 Task: Send an email with the signature Cody Rivera with the subject 'Request for a product demo' and the message 'I would like to arrange a call to discuss this further.' from softage.1@softage.net to softage.6@softage.net with an attached document Training_materials.docx and move the email from Sent Items to the folder Training
Action: Key pressed n
Screenshot: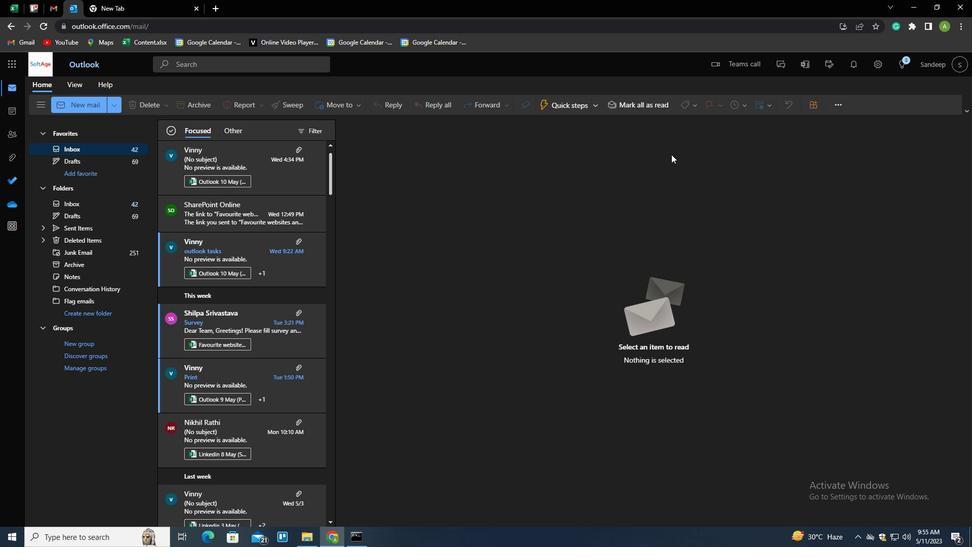
Action: Mouse moved to (686, 104)
Screenshot: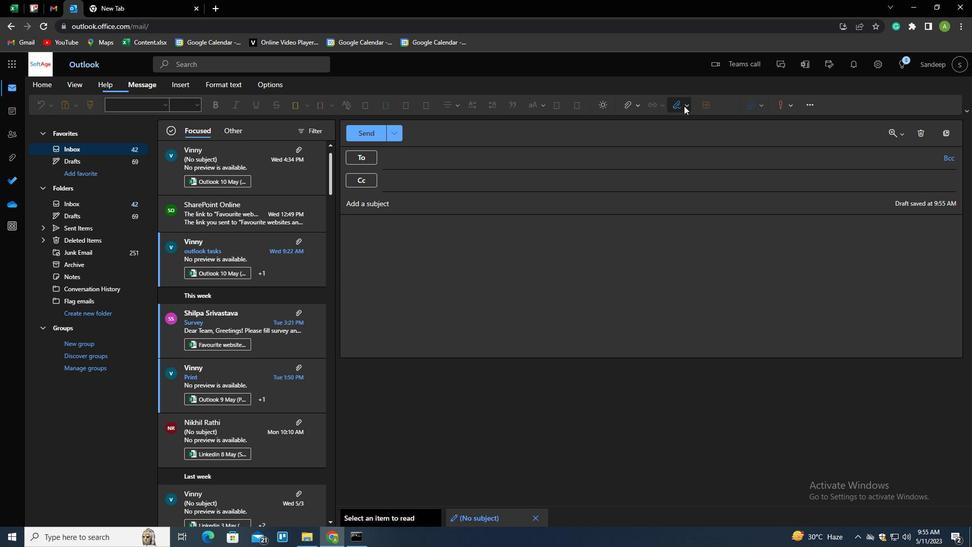 
Action: Mouse pressed left at (686, 104)
Screenshot: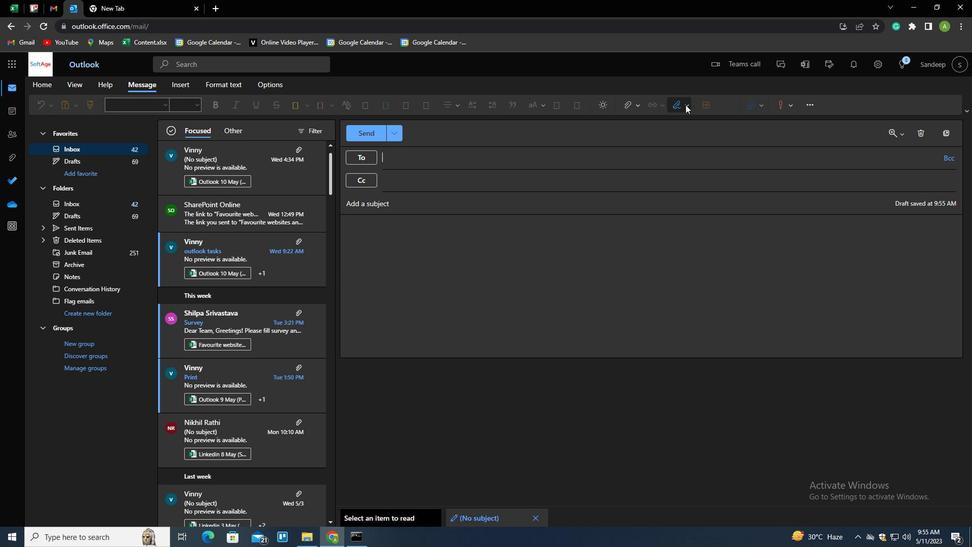 
Action: Mouse moved to (674, 142)
Screenshot: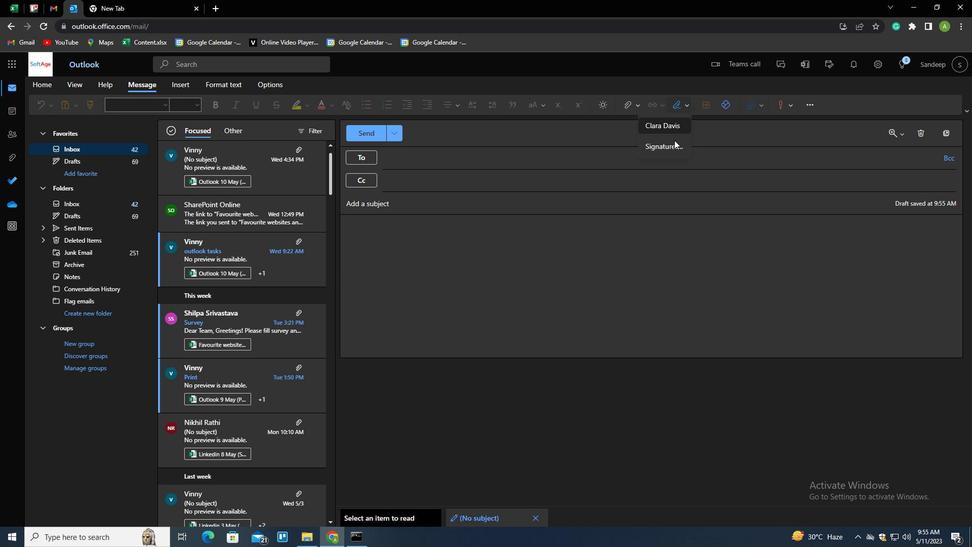 
Action: Mouse pressed left at (674, 142)
Screenshot: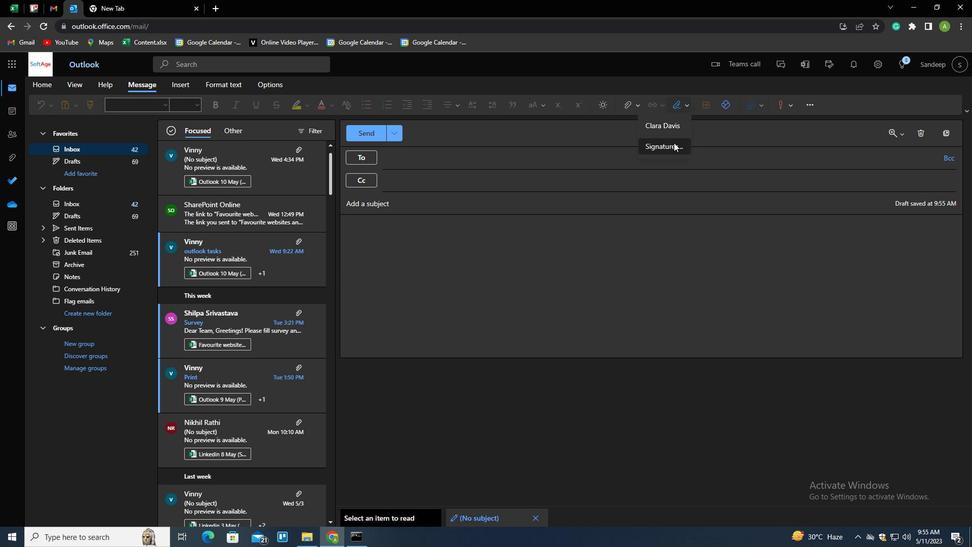 
Action: Mouse moved to (685, 180)
Screenshot: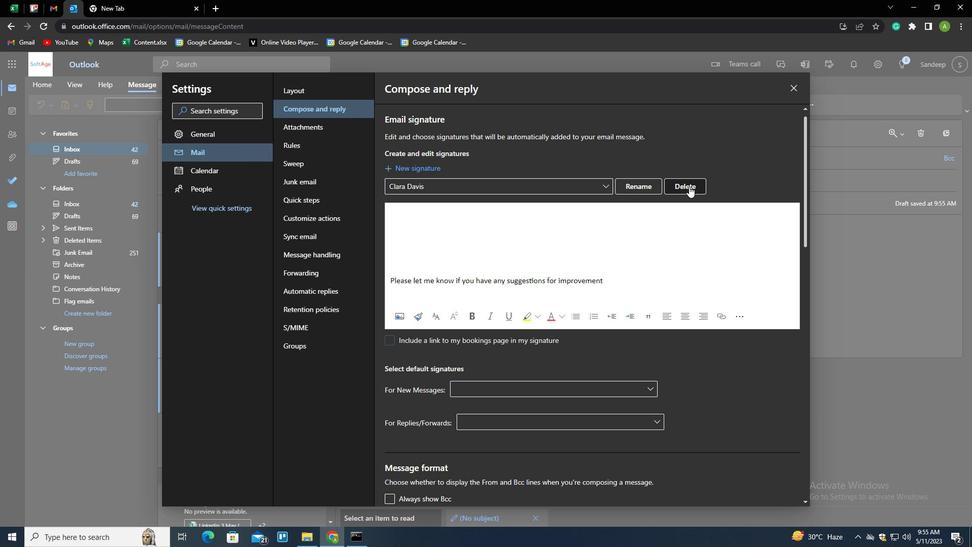 
Action: Mouse pressed left at (685, 180)
Screenshot: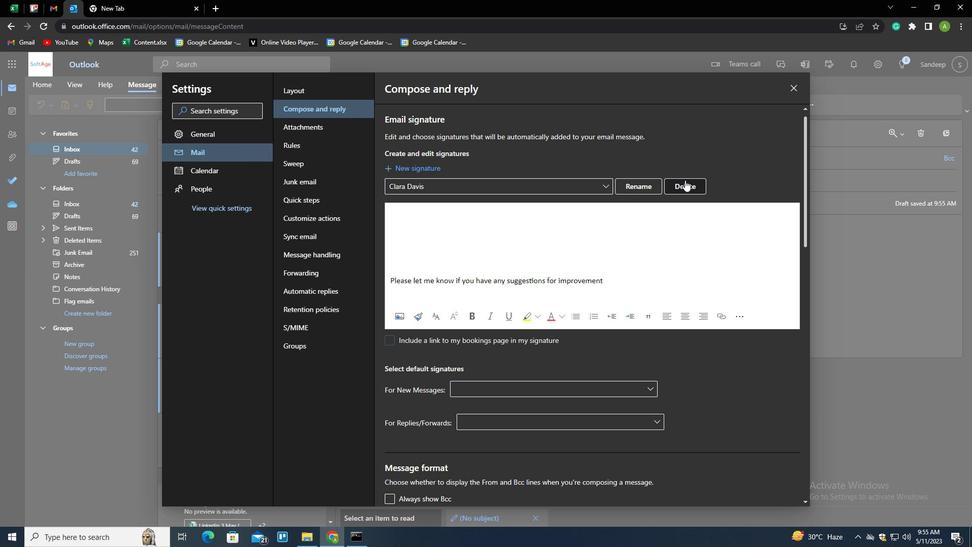 
Action: Mouse moved to (675, 185)
Screenshot: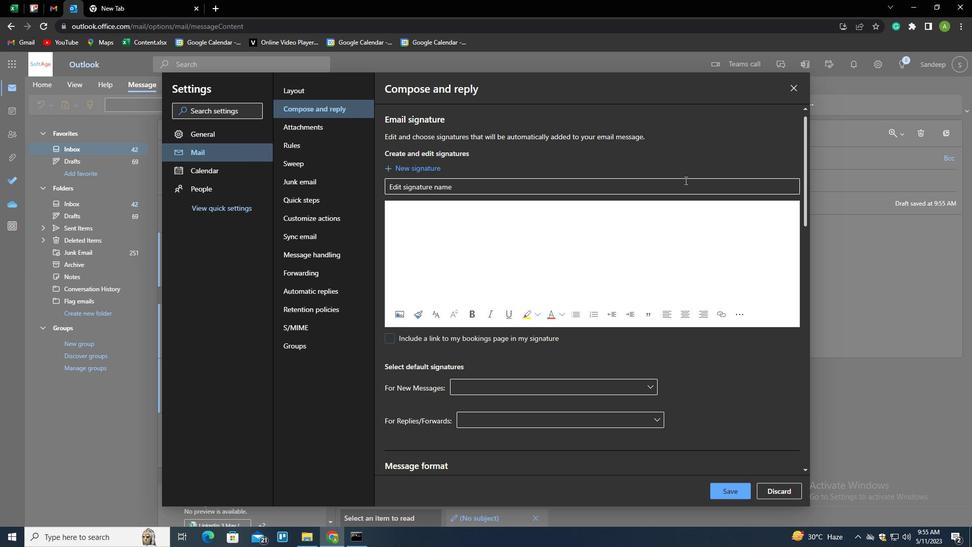 
Action: Mouse pressed left at (675, 185)
Screenshot: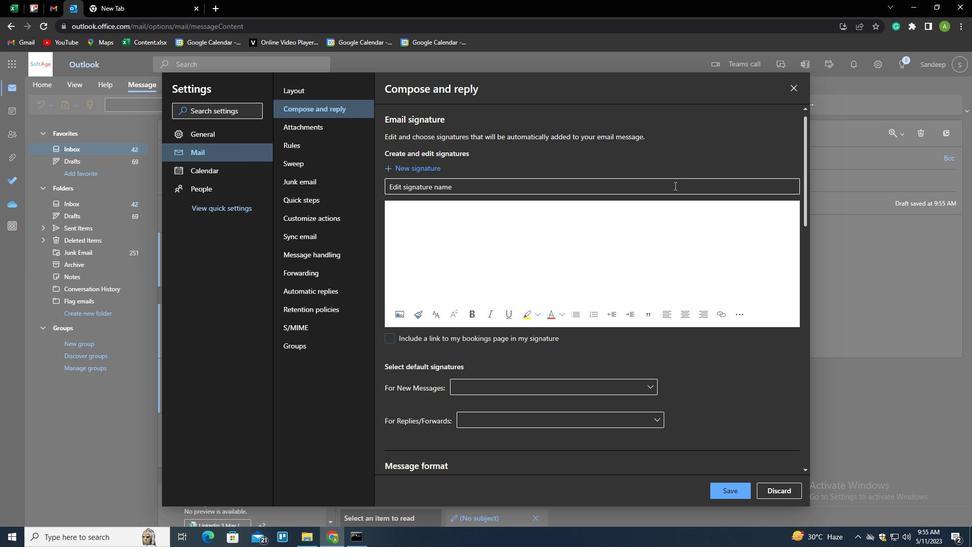 
Action: Key pressed <Key.shift><Key.shift><Key.shift><Key.shift><Key.shift><Key.shift><Key.shift><Key.shift><Key.shift><Key.shift><Key.shift><Key.shift><Key.shift><Key.shift><Key.shift><Key.shift><Key.shift><Key.shift><Key.shift><Key.shift><Key.shift>CODY<Key.space><Key.shift>RIVERS<Key.backspace>A<Key.tab><Key.shift_r><Key.enter><Key.enter><Key.enter><Key.enter><Key.enter><Key.enter><Key.shift>I<Key.space>WOULTD<Key.backspace><Key.backspace>D<Key.space>LIKE<Key.space>TO<Key.space>ATT<Key.backspace><Key.backspace>RRANGE<Key.space>A<Key.space>CALL<Key.space>TO<Key.space>DISCUSS<Key.space>THIS<Key.space>FURTHER<Key.space><Key.backspace>.
Screenshot: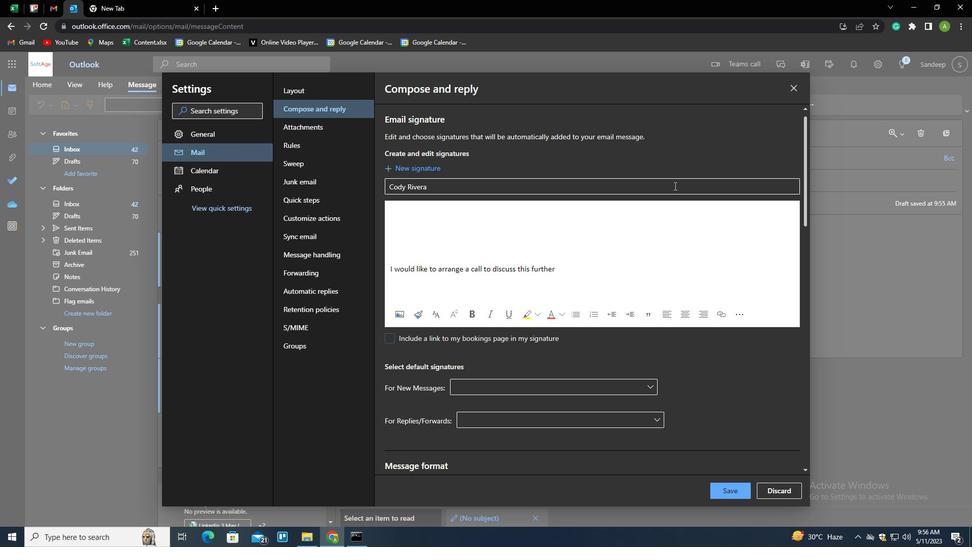 
Action: Mouse moved to (730, 492)
Screenshot: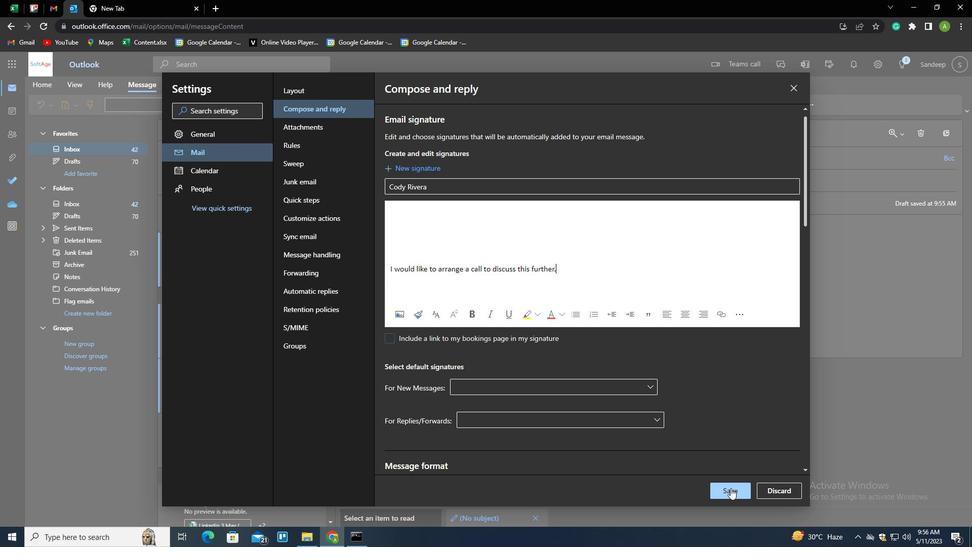 
Action: Mouse pressed left at (730, 492)
Screenshot: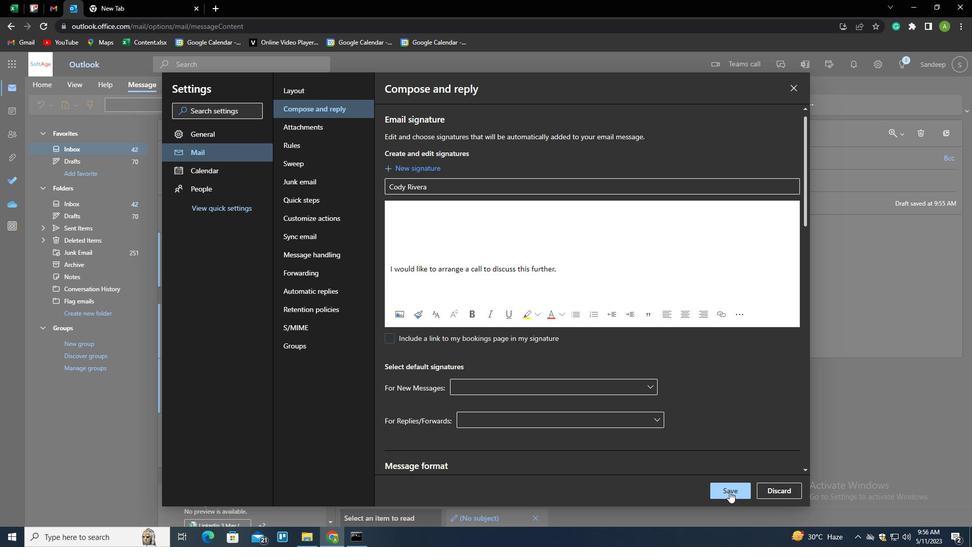 
Action: Mouse moved to (849, 335)
Screenshot: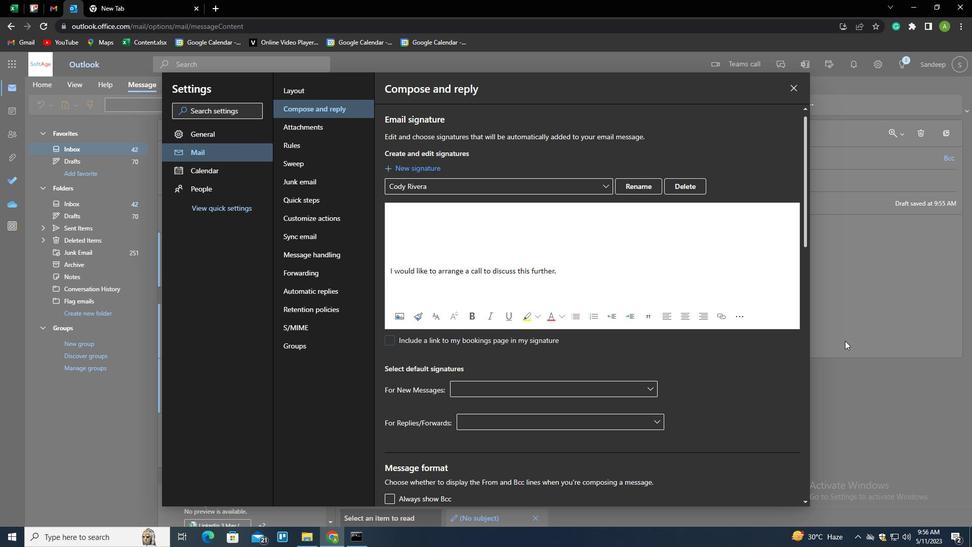 
Action: Mouse pressed left at (849, 335)
Screenshot: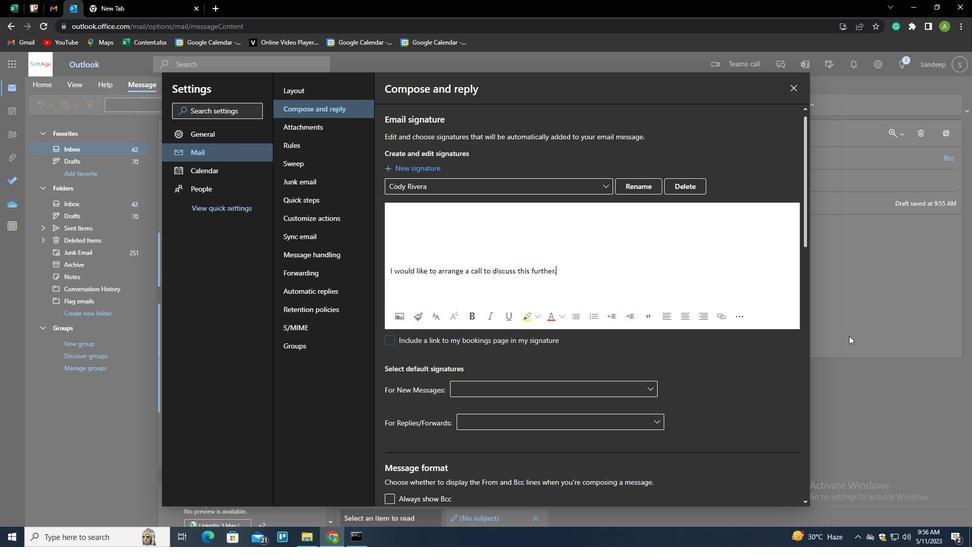
Action: Mouse moved to (679, 106)
Screenshot: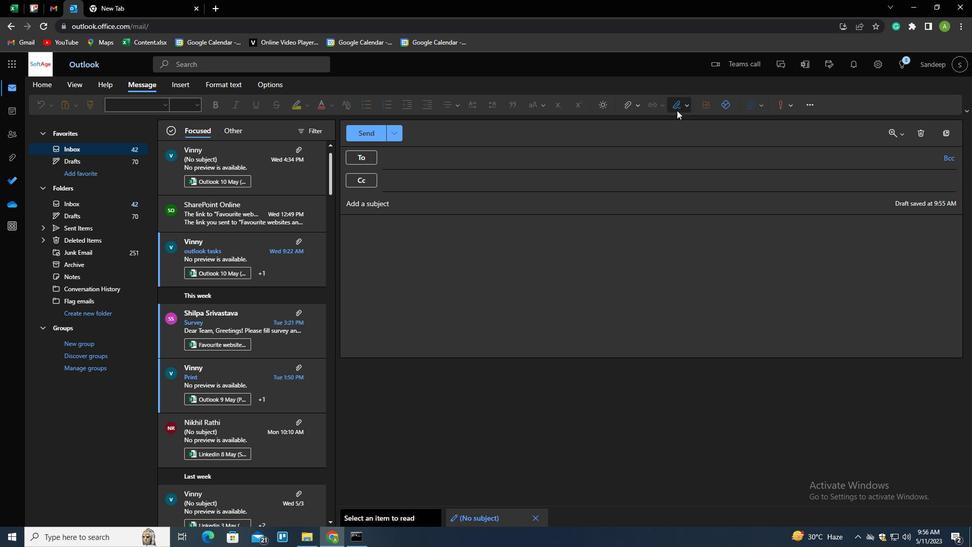
Action: Mouse pressed left at (679, 106)
Screenshot: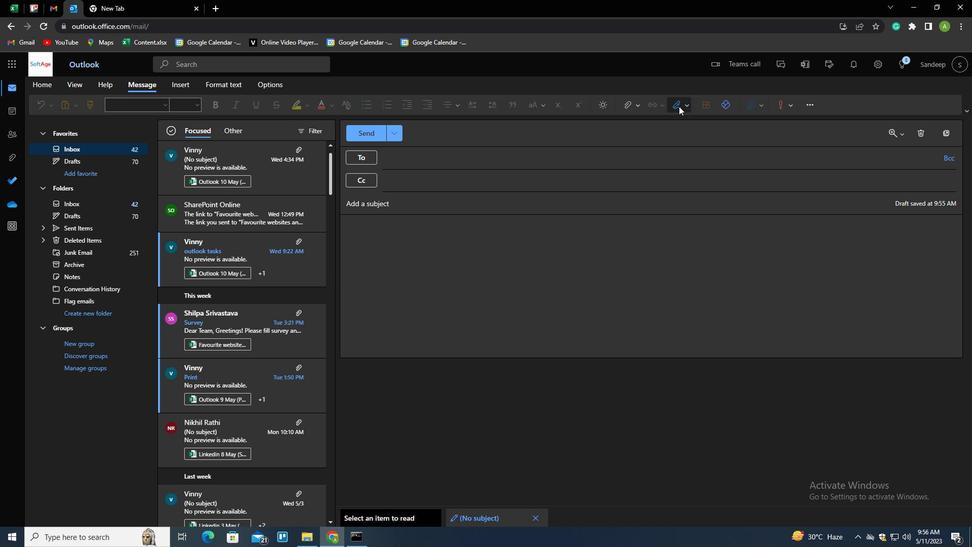 
Action: Mouse moved to (675, 127)
Screenshot: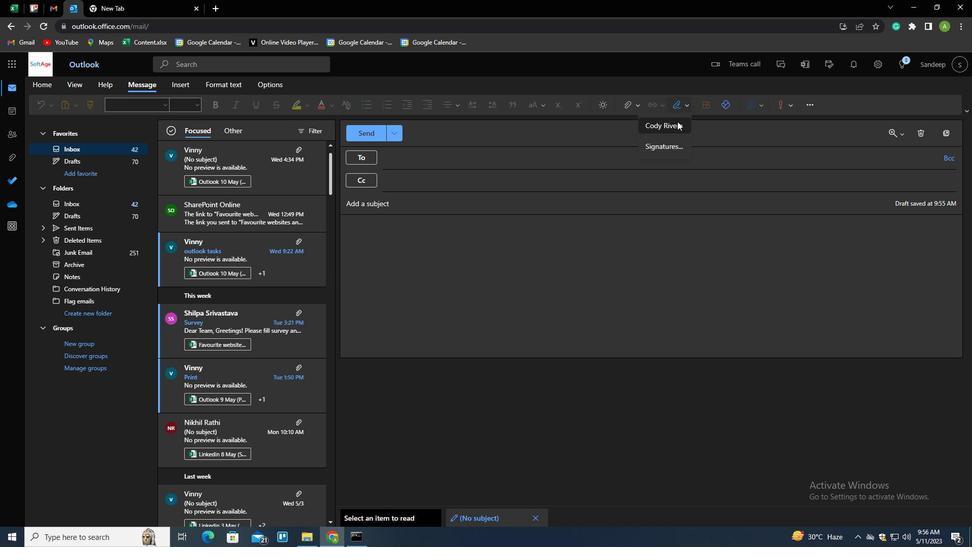 
Action: Mouse pressed left at (675, 127)
Screenshot: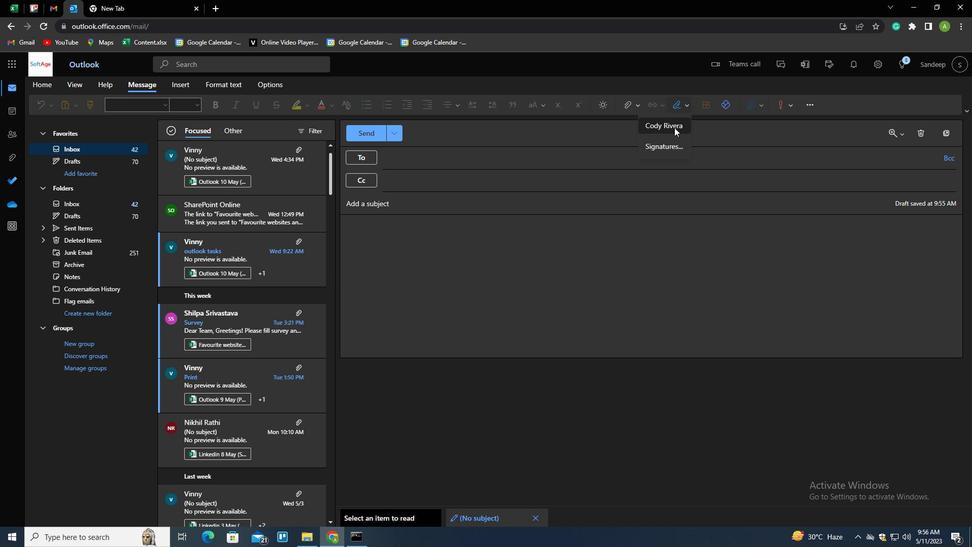 
Action: Mouse moved to (390, 203)
Screenshot: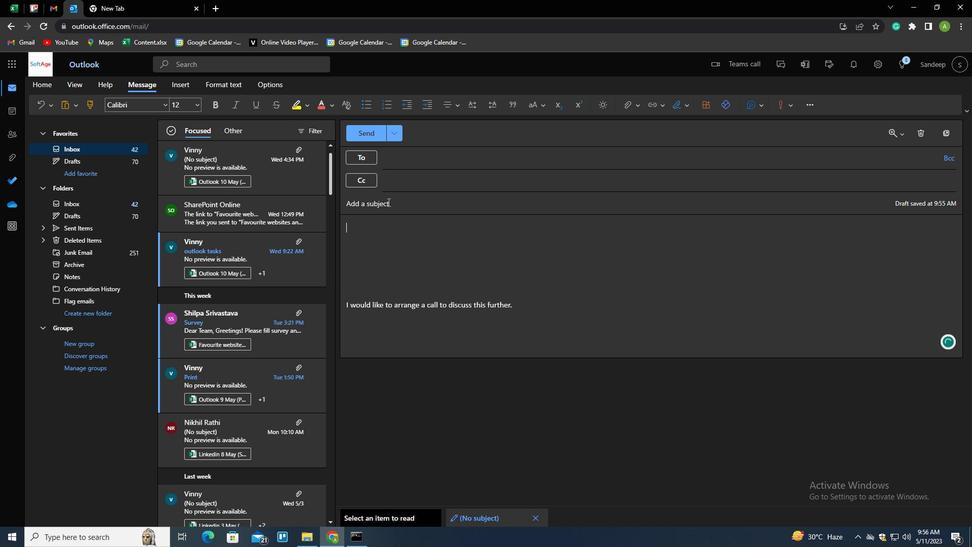 
Action: Mouse pressed left at (390, 203)
Screenshot: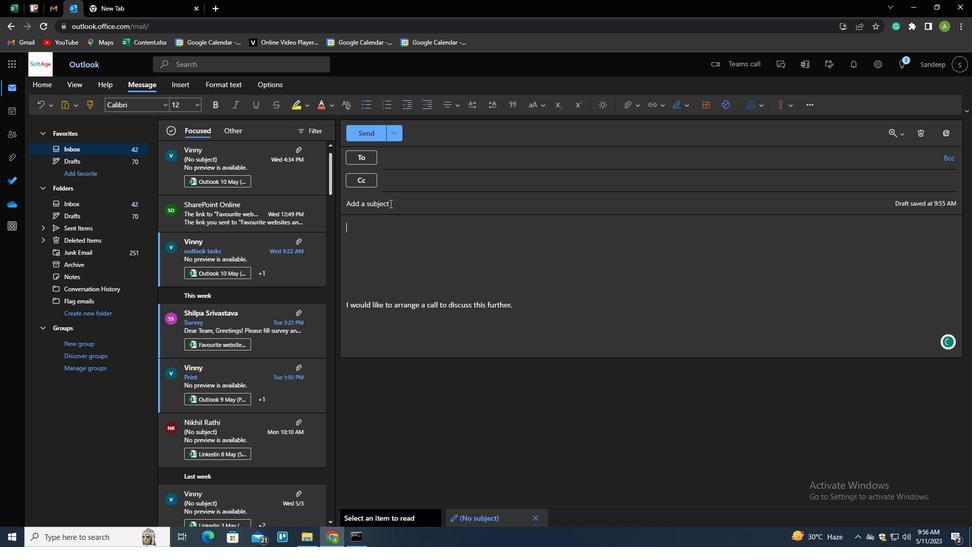 
Action: Mouse moved to (390, 203)
Screenshot: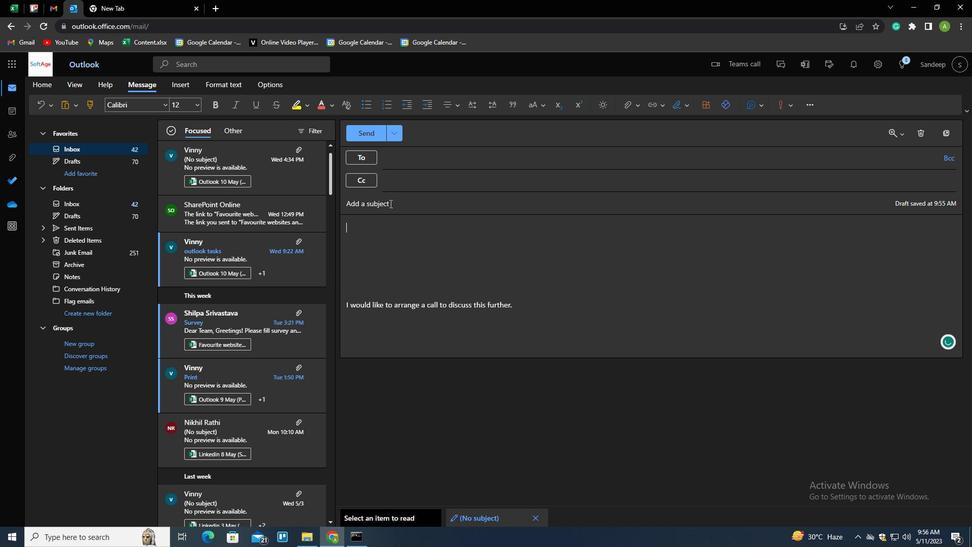 
Action: Key pressed <Key.shift><Key.shift><Key.shift><Key.shift><Key.shift><Key.shift><Key.shift><Key.shift><Key.shift><Key.shift><Key.shift><Key.shift><Key.shift><Key.shift><Key.shift><Key.shift><Key.shift><Key.shift><Key.shift><Key.shift><Key.shift><Key.shift><Key.shift>REQUSE<Key.backspace><Key.backspace>ESTO<Key.backspace><Key.space>FOR<Key.space>A<Key.space>PRODUCS<Key.backspace>E<Key.space>DEMO<Key.space>
Screenshot: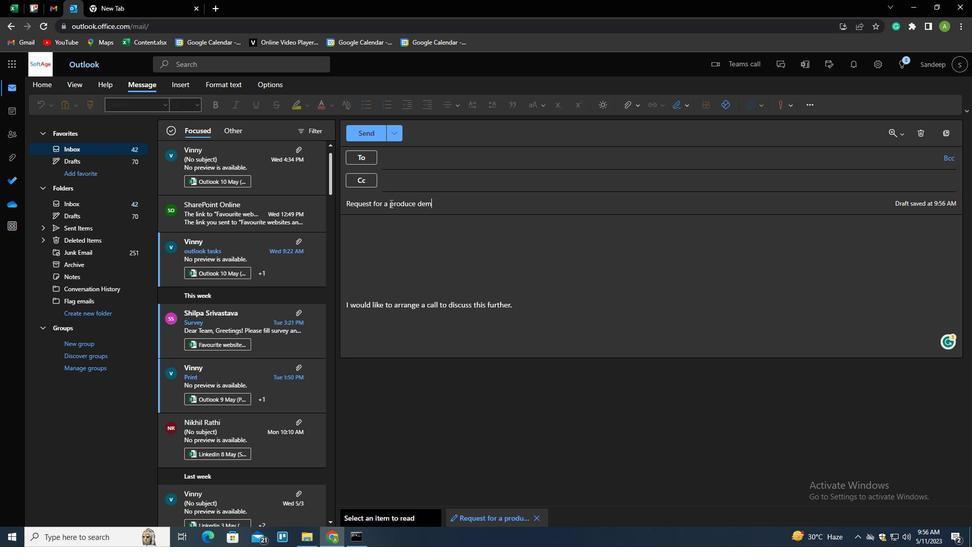 
Action: Mouse moved to (471, 160)
Screenshot: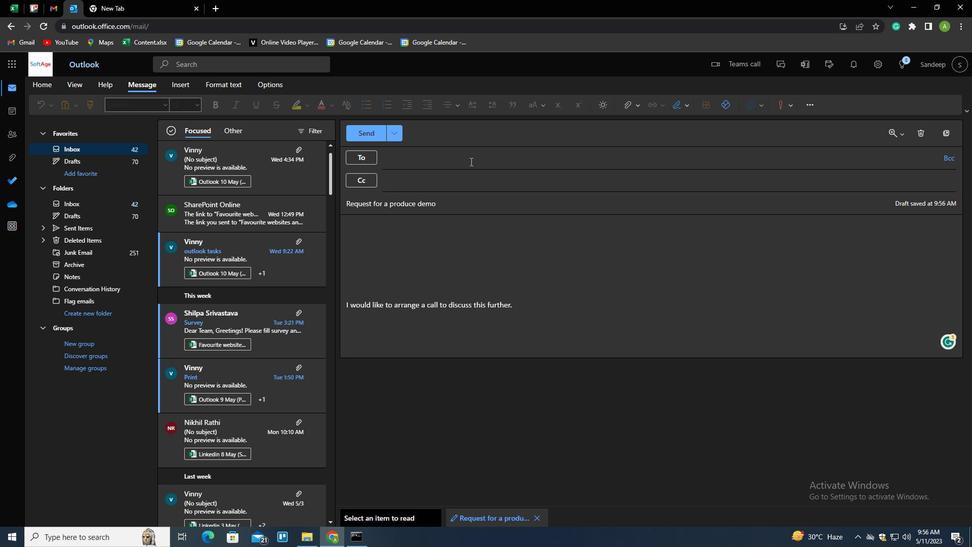 
Action: Mouse pressed left at (471, 160)
Screenshot: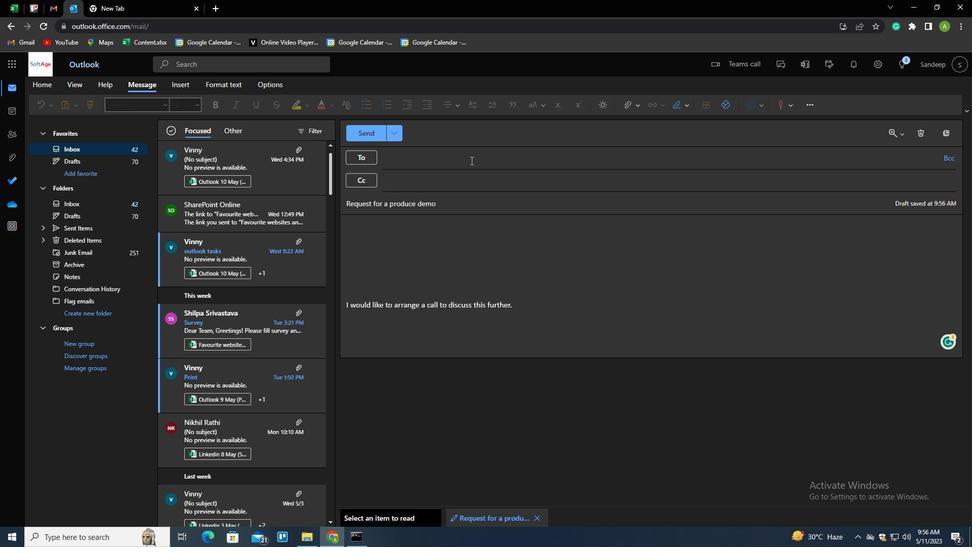 
Action: Key pressed SOFRAG<Key.backspace><Key.backspace><Key.backspace>TAGE.1<Key.shift><Key.shift><Key.shift><Key.shift><Key.shift><Key.shift><Key.shift><Key.shift><Key.shift><Key.shift><Key.shift><Key.shift><Key.shift><Key.shift><Key.shift><Key.shift><Key.shift><Key.shift><Key.shift>@<Key.backspace><Key.backspace>6<Key.shift>@SOFTAGE.NE
Screenshot: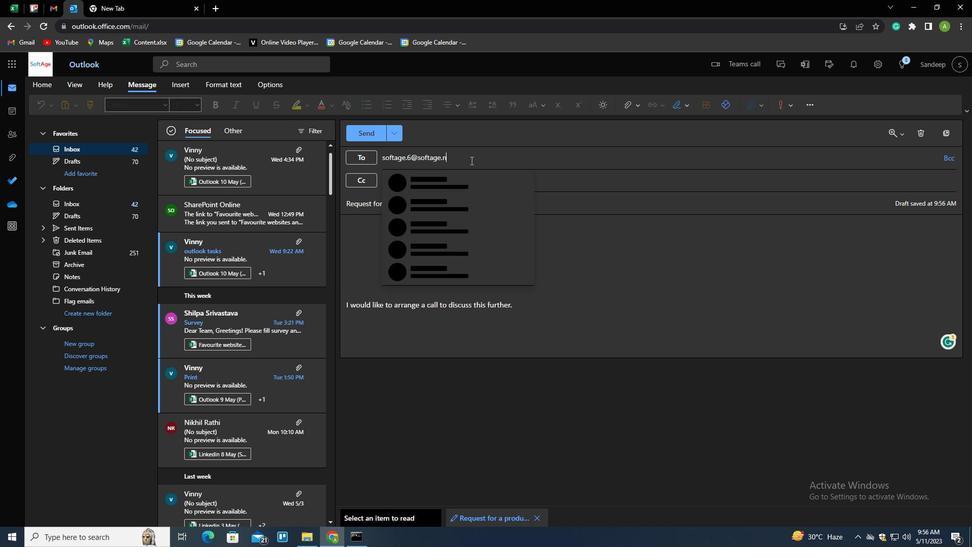 
Action: Mouse moved to (472, 178)
Screenshot: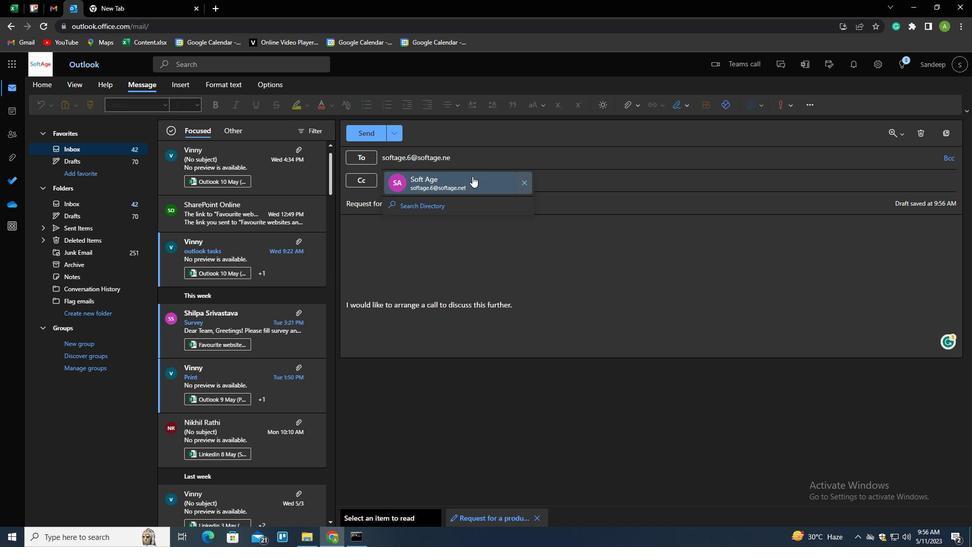 
Action: Mouse pressed left at (472, 178)
Screenshot: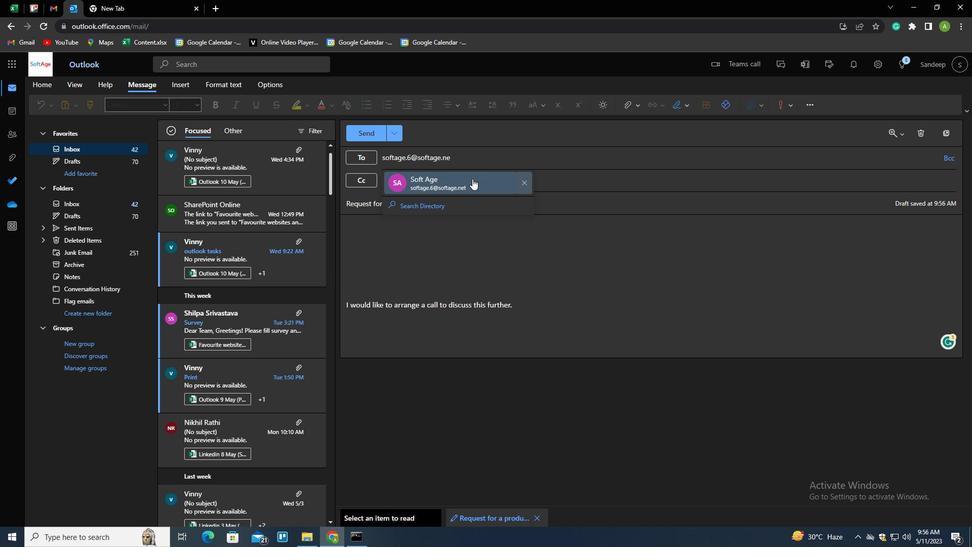 
Action: Mouse moved to (364, 131)
Screenshot: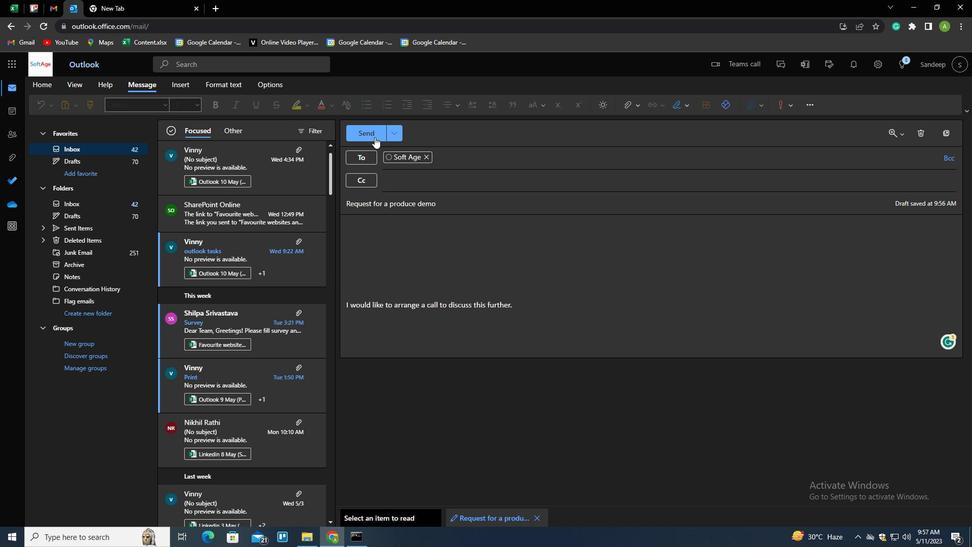 
Action: Mouse pressed left at (364, 131)
Screenshot: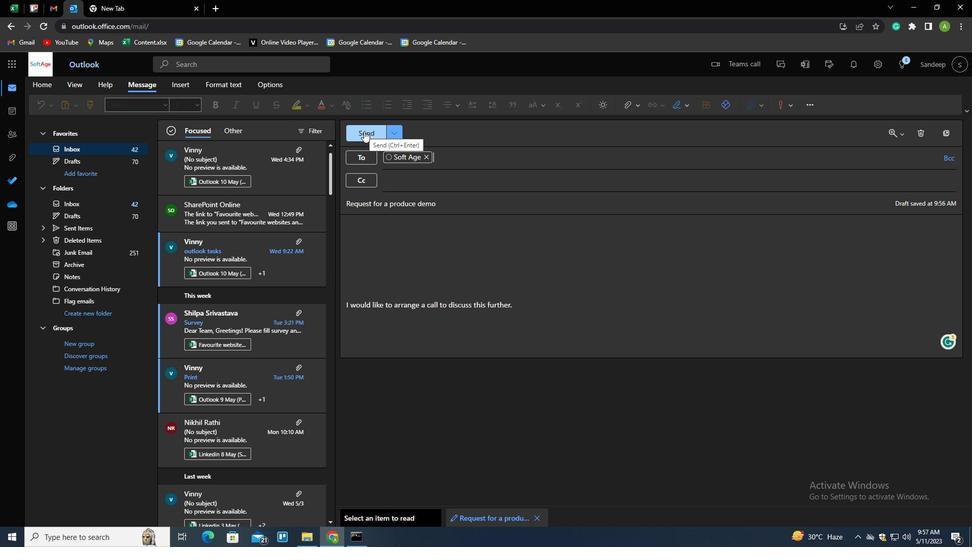 
Action: Mouse moved to (87, 316)
Screenshot: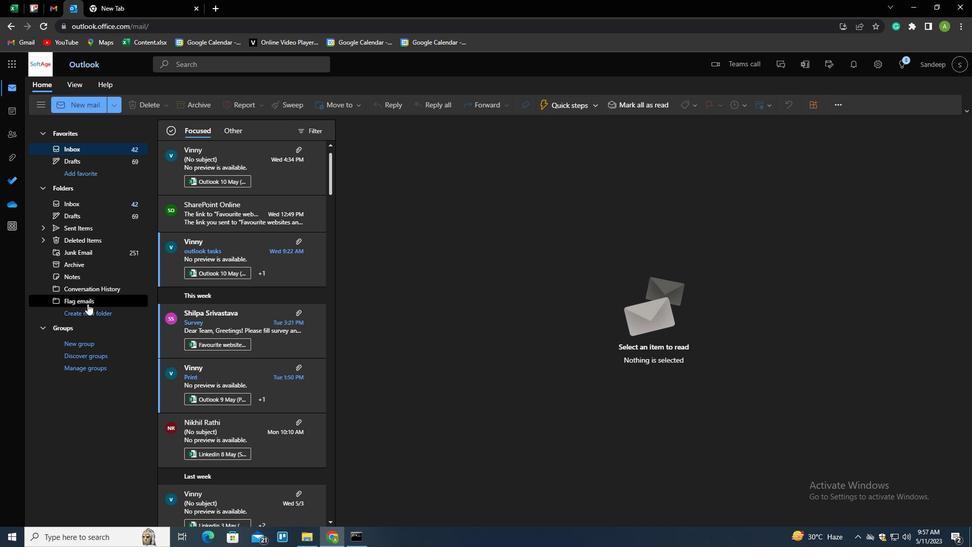 
Action: Mouse pressed left at (87, 316)
Screenshot: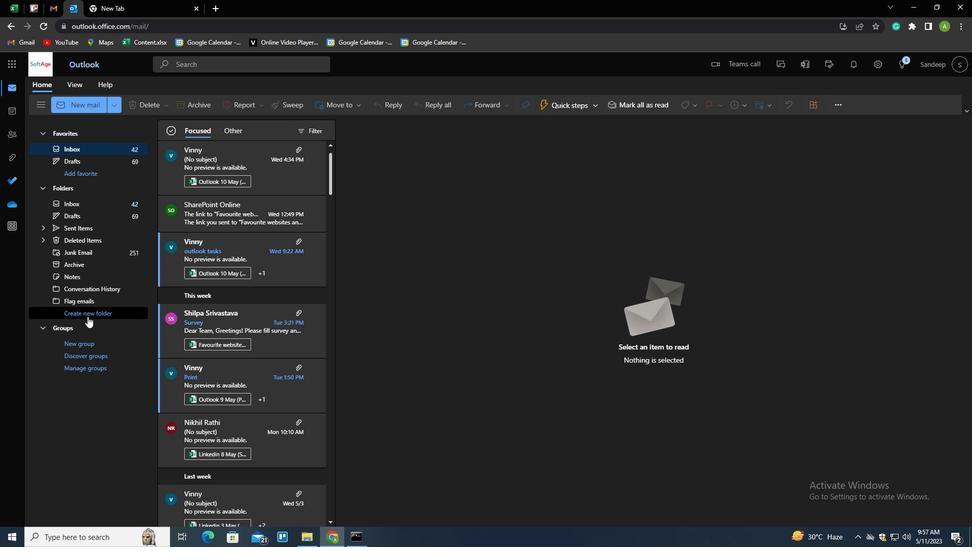 
Action: Key pressed <Key.shift>TRAINING<Key.enter>
Screenshot: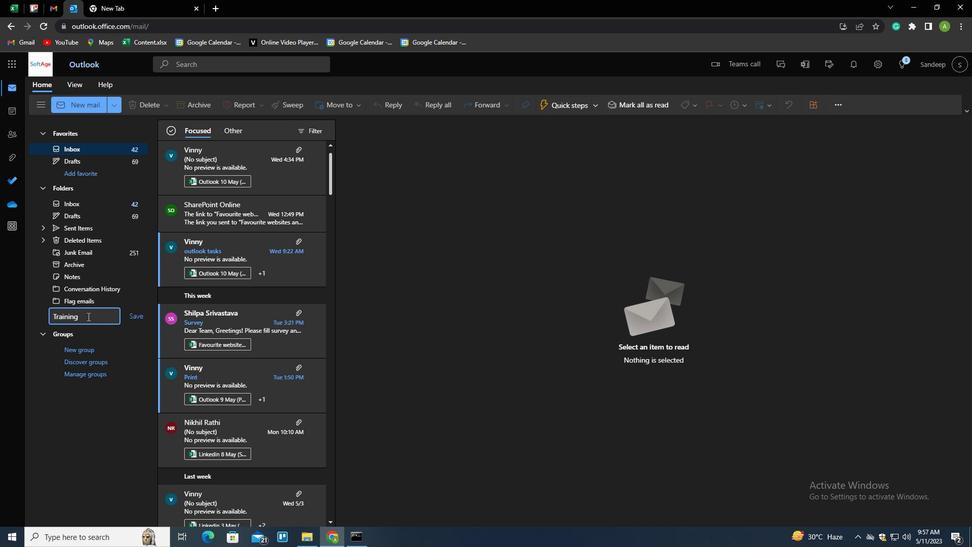 
Action: Mouse moved to (91, 233)
Screenshot: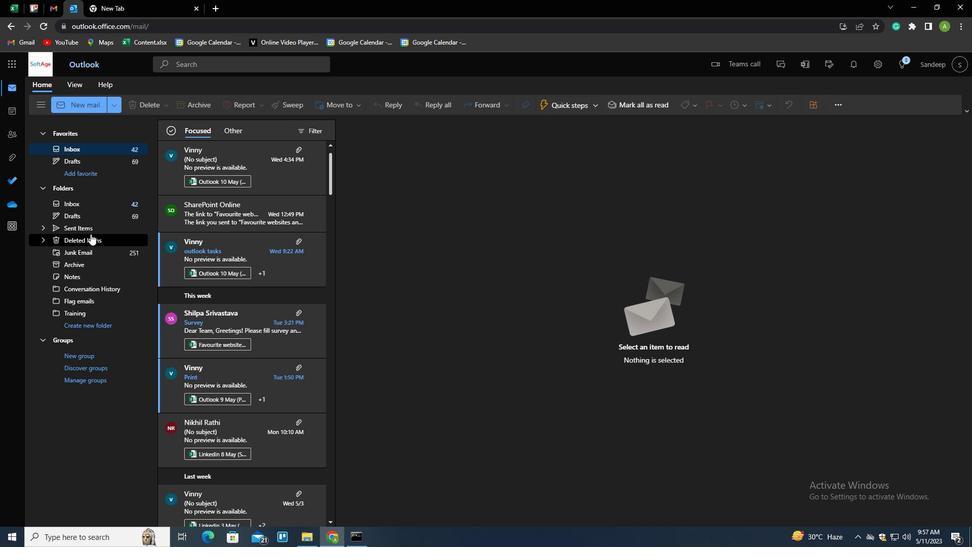 
Action: Mouse pressed left at (91, 233)
Screenshot: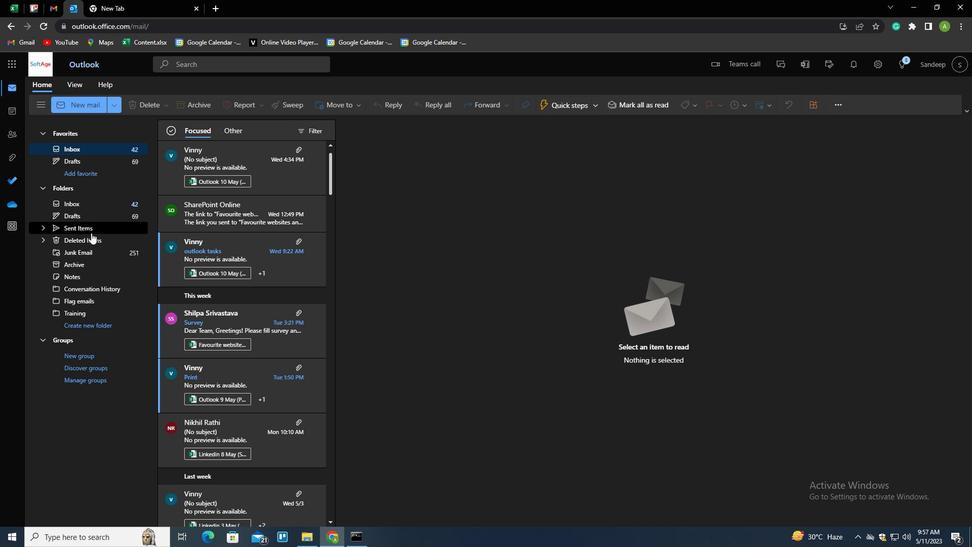 
Action: Mouse moved to (217, 168)
Screenshot: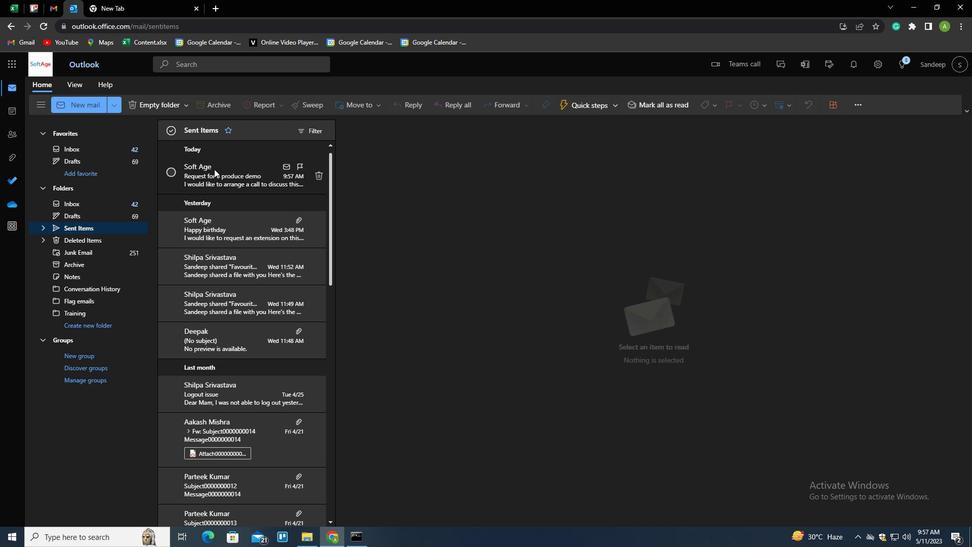 
Action: Mouse pressed right at (217, 168)
Screenshot: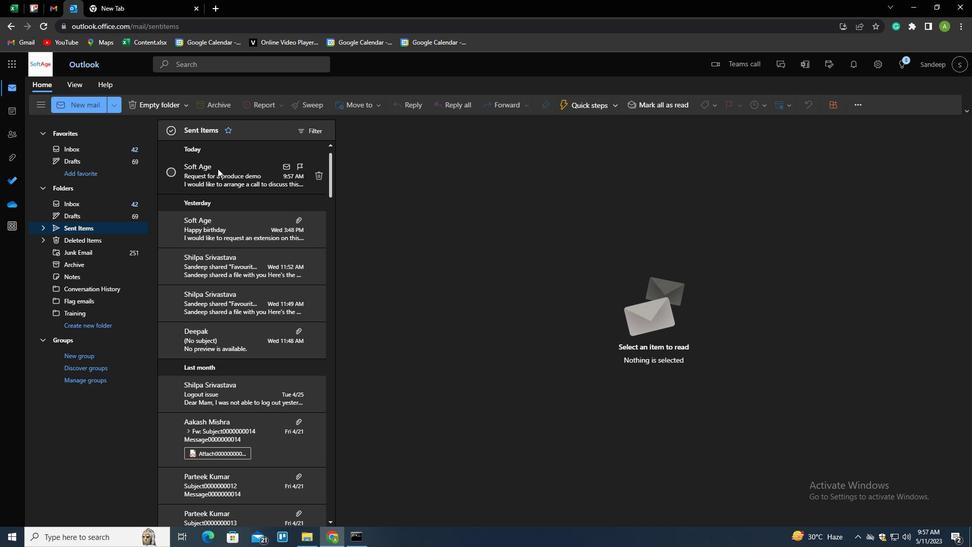 
Action: Mouse moved to (240, 213)
Screenshot: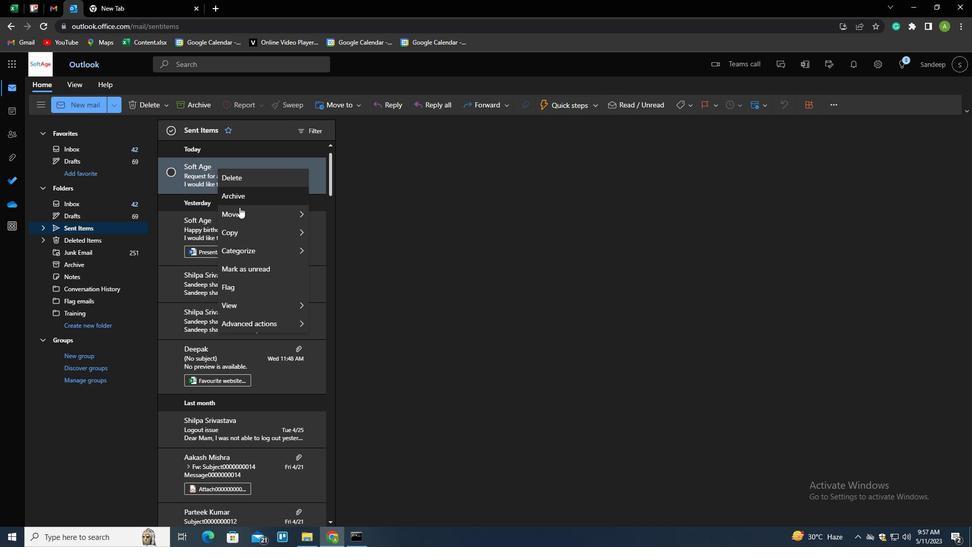 
Action: Mouse pressed left at (240, 213)
Screenshot: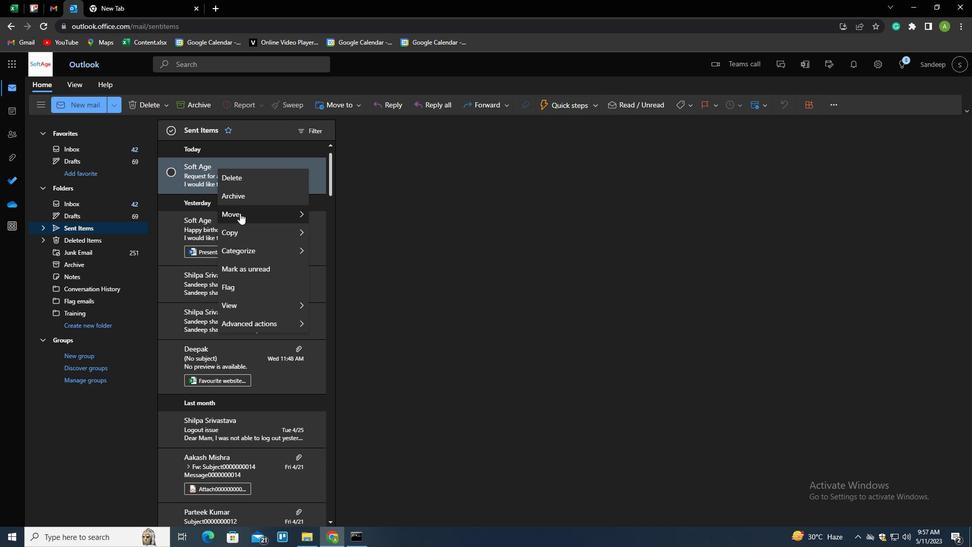 
Action: Mouse moved to (332, 219)
Screenshot: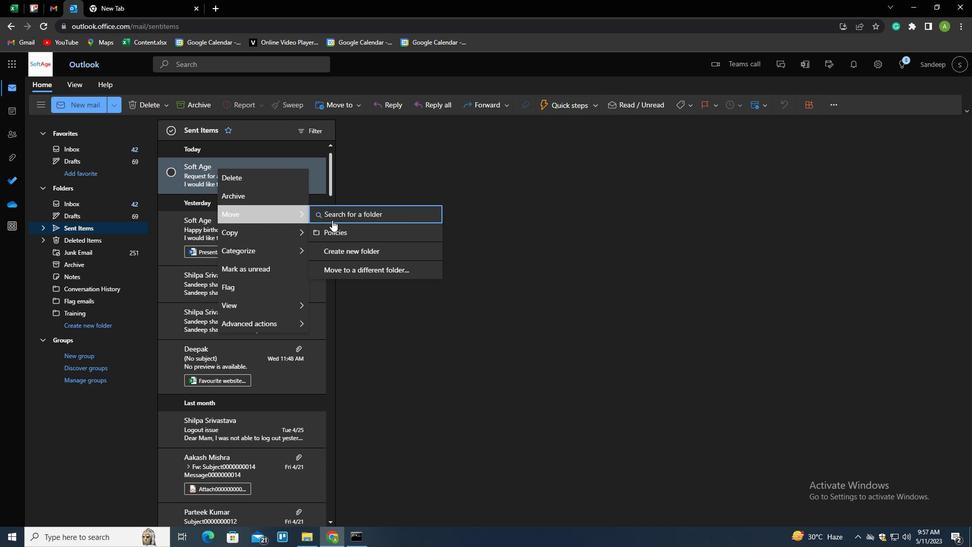
Action: Key pressed <Key.shift>
Screenshot: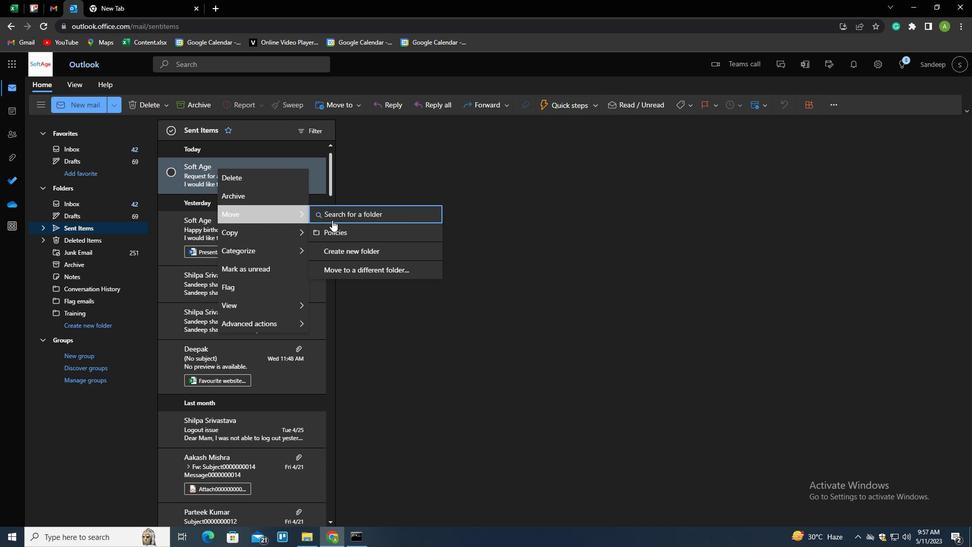 
Action: Mouse moved to (320, 219)
Screenshot: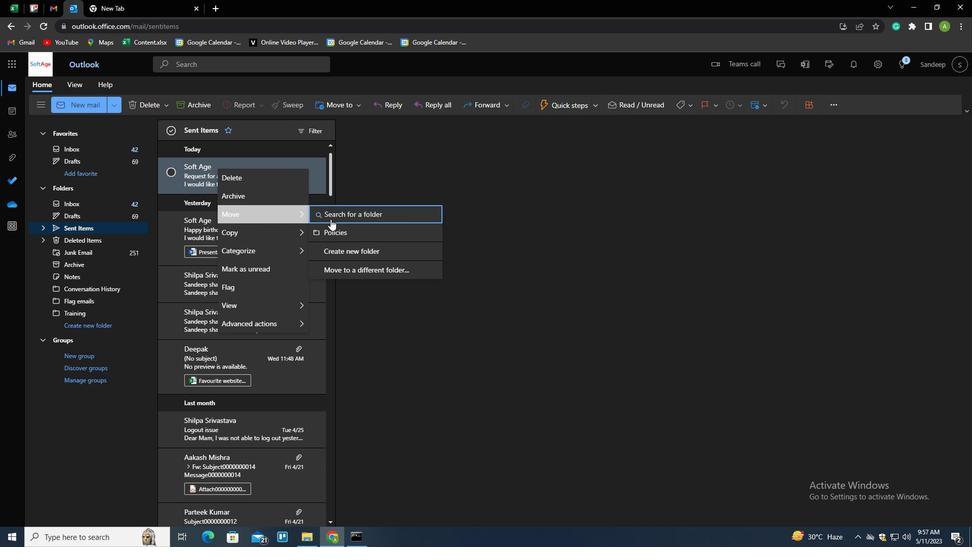 
Action: Key pressed T
Screenshot: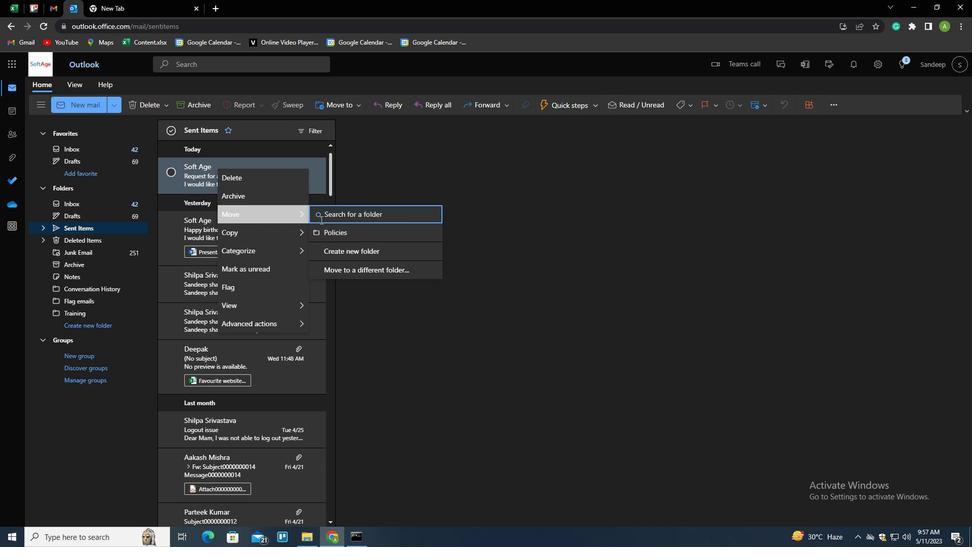 
Action: Mouse moved to (320, 219)
Screenshot: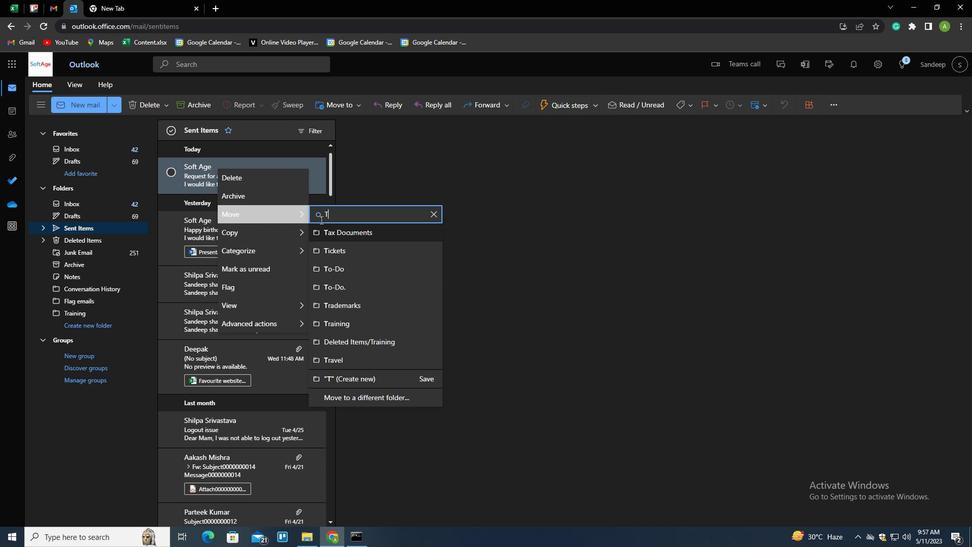 
Action: Key pressed R
Screenshot: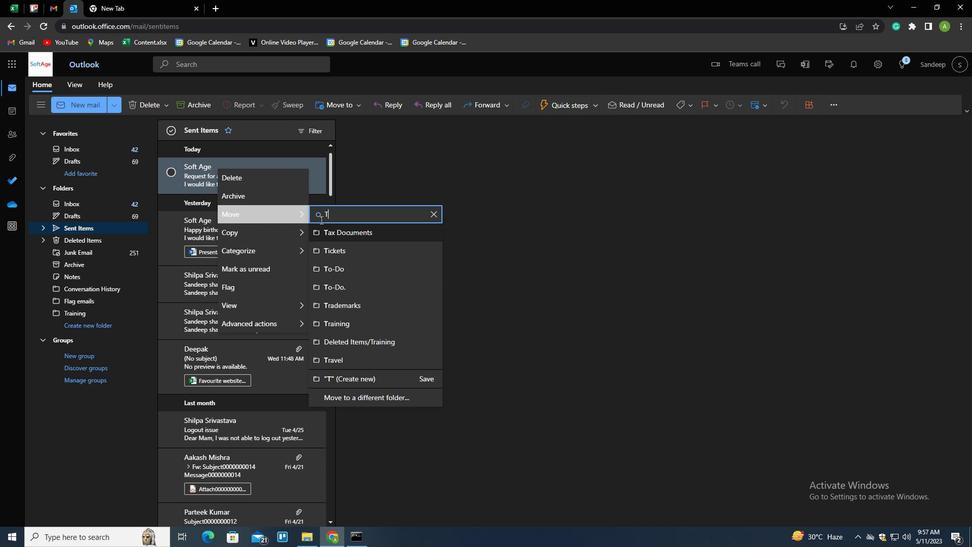 
Action: Mouse moved to (319, 219)
Screenshot: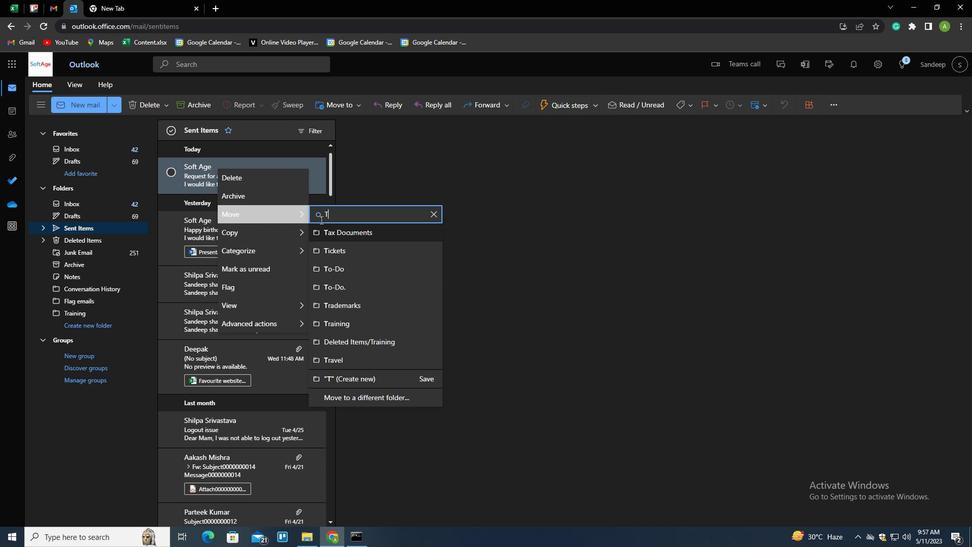 
Action: Key pressed AINING
Screenshot: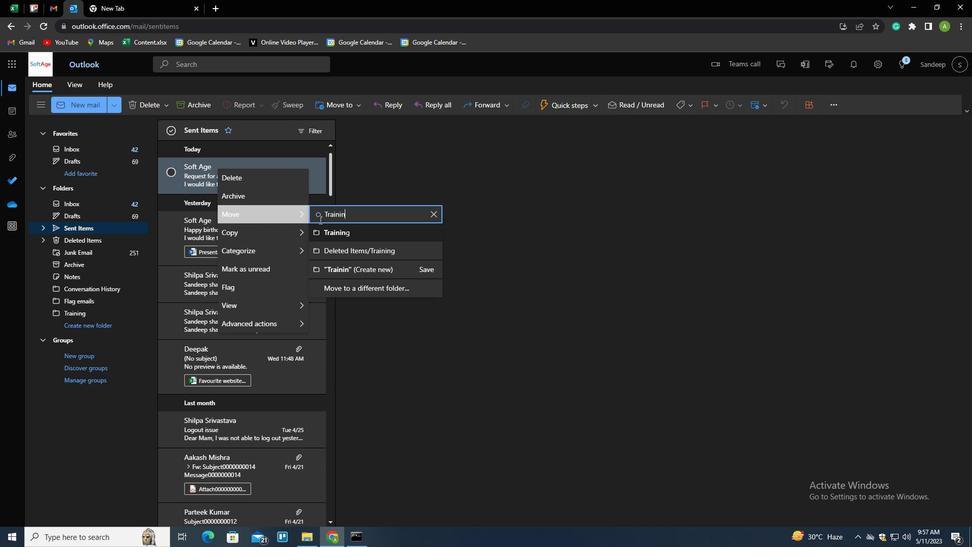 
Action: Mouse moved to (339, 231)
Screenshot: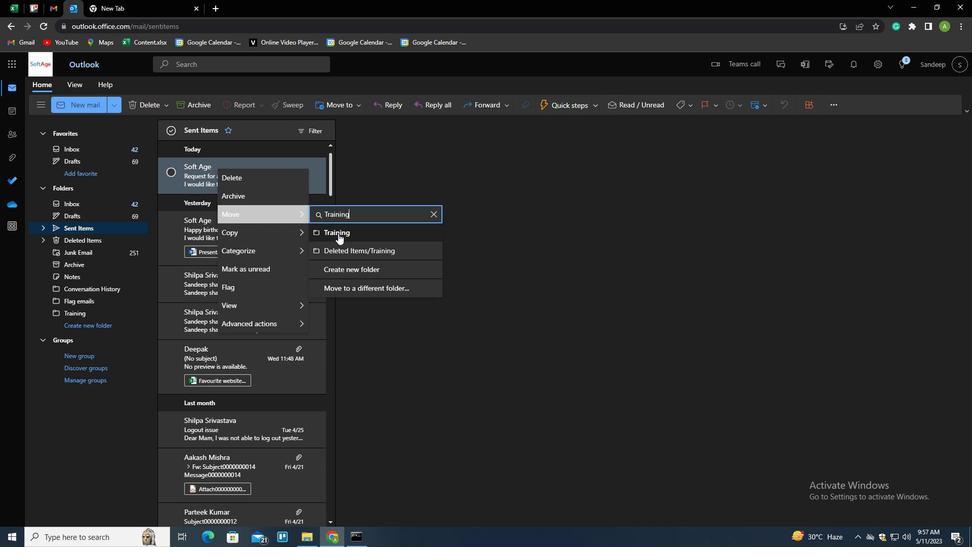 
Action: Mouse pressed left at (339, 231)
Screenshot: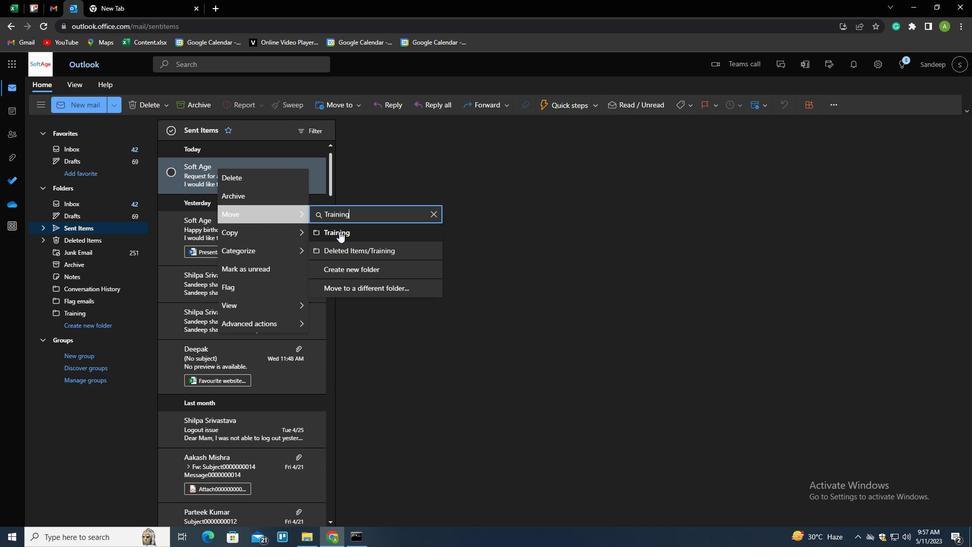 
Action: Mouse moved to (408, 222)
Screenshot: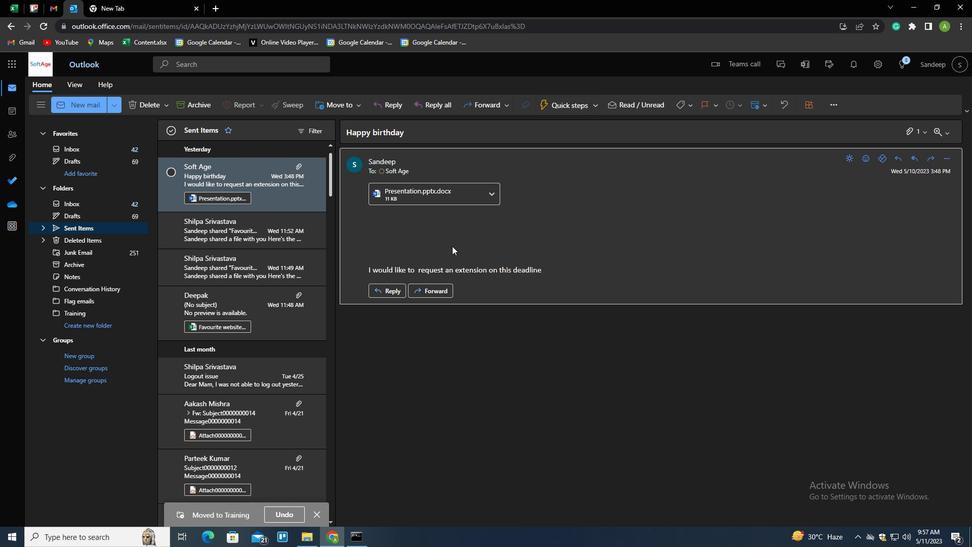 
